 Task: Select a schedule automation every first tuesday of the month at 10:00 AM.
Action: Mouse moved to (433, 464)
Screenshot: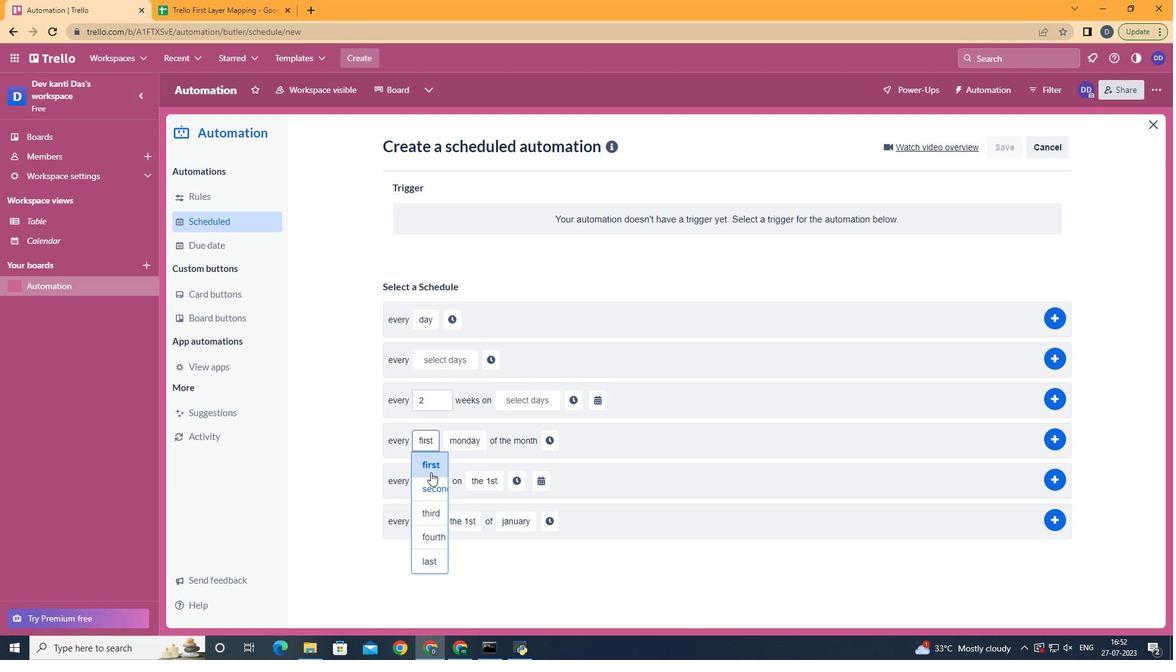 
Action: Mouse pressed left at (433, 464)
Screenshot: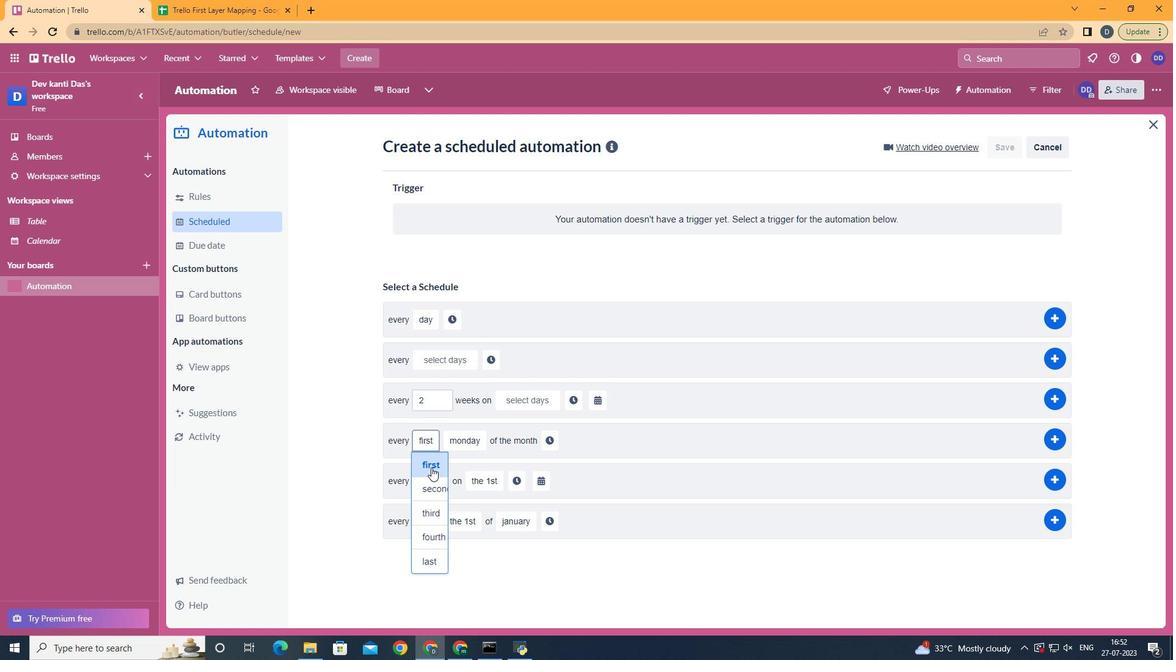 
Action: Mouse moved to (471, 481)
Screenshot: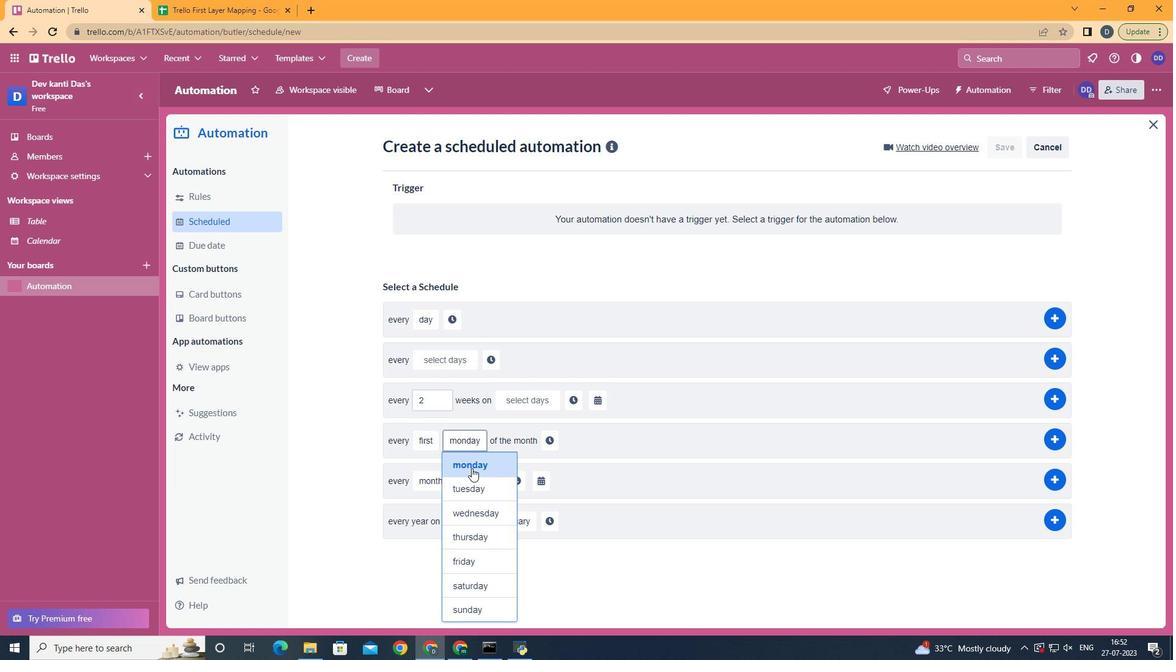 
Action: Mouse pressed left at (471, 481)
Screenshot: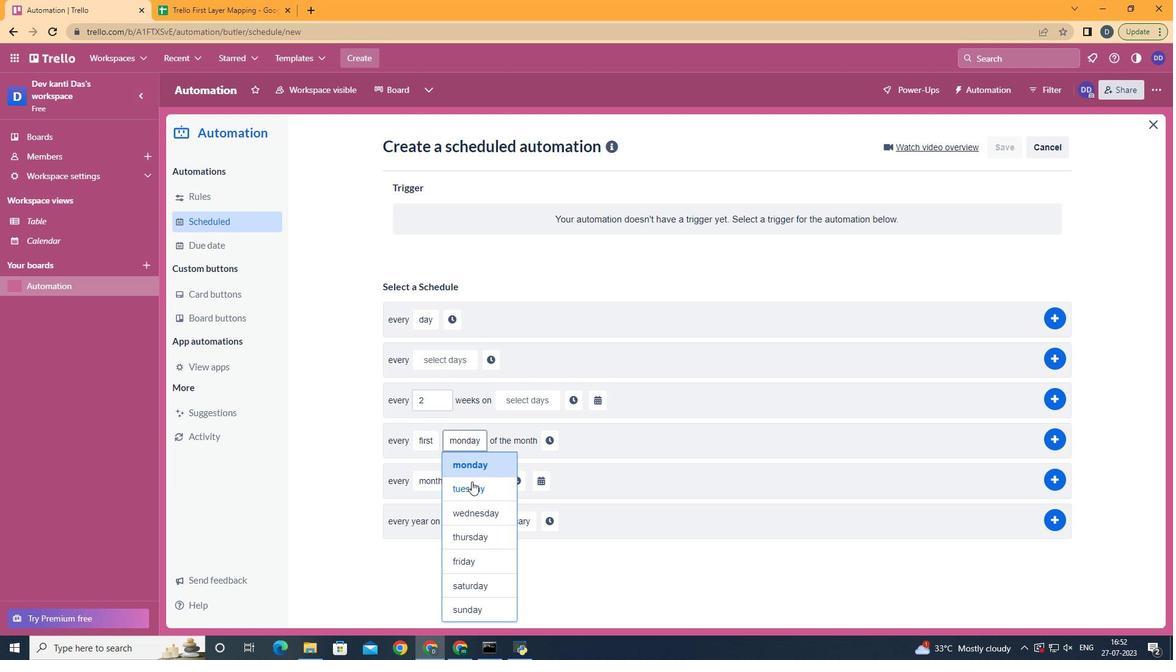 
Action: Mouse moved to (559, 438)
Screenshot: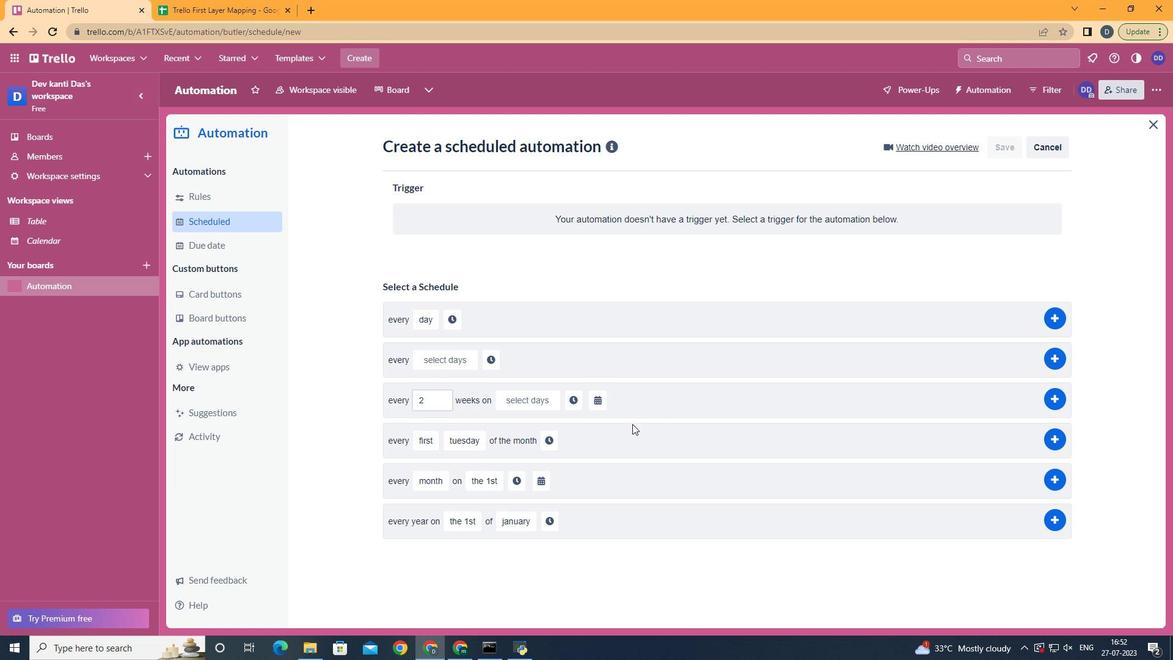 
Action: Mouse pressed left at (559, 438)
Screenshot: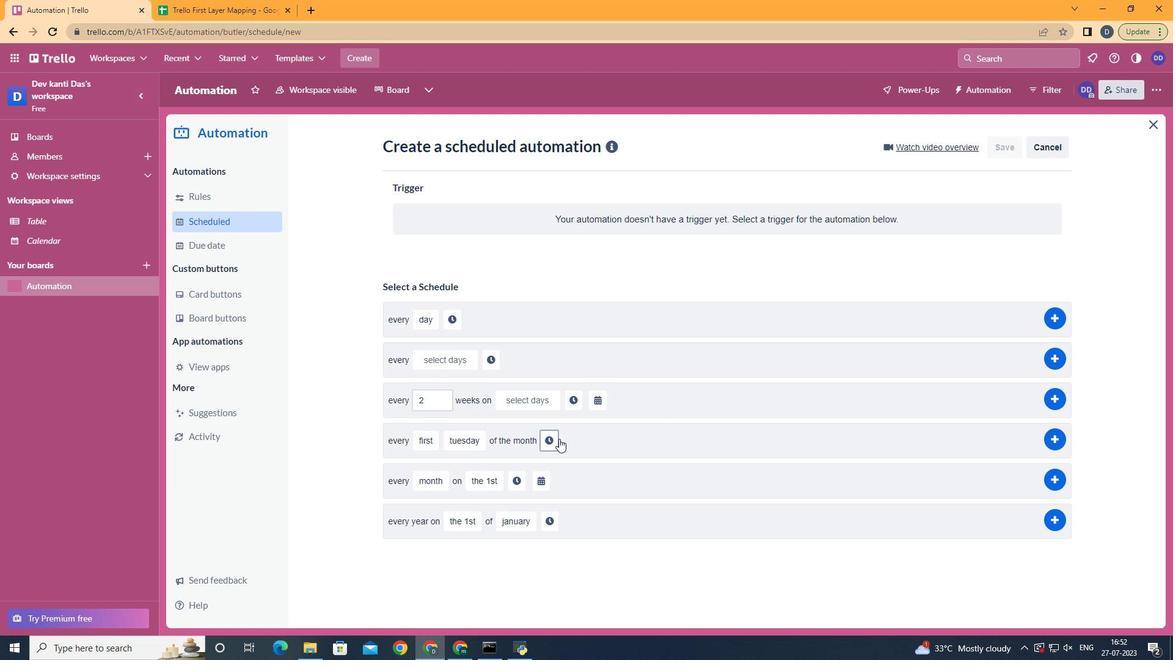 
Action: Mouse moved to (589, 444)
Screenshot: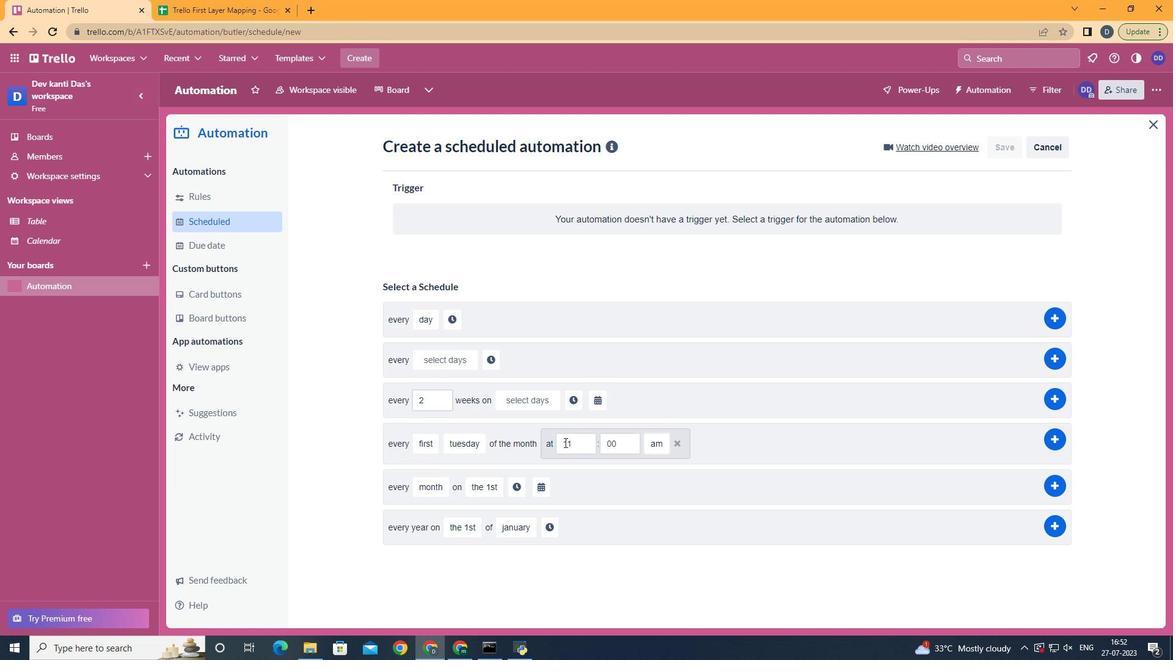 
Action: Mouse pressed left at (589, 444)
Screenshot: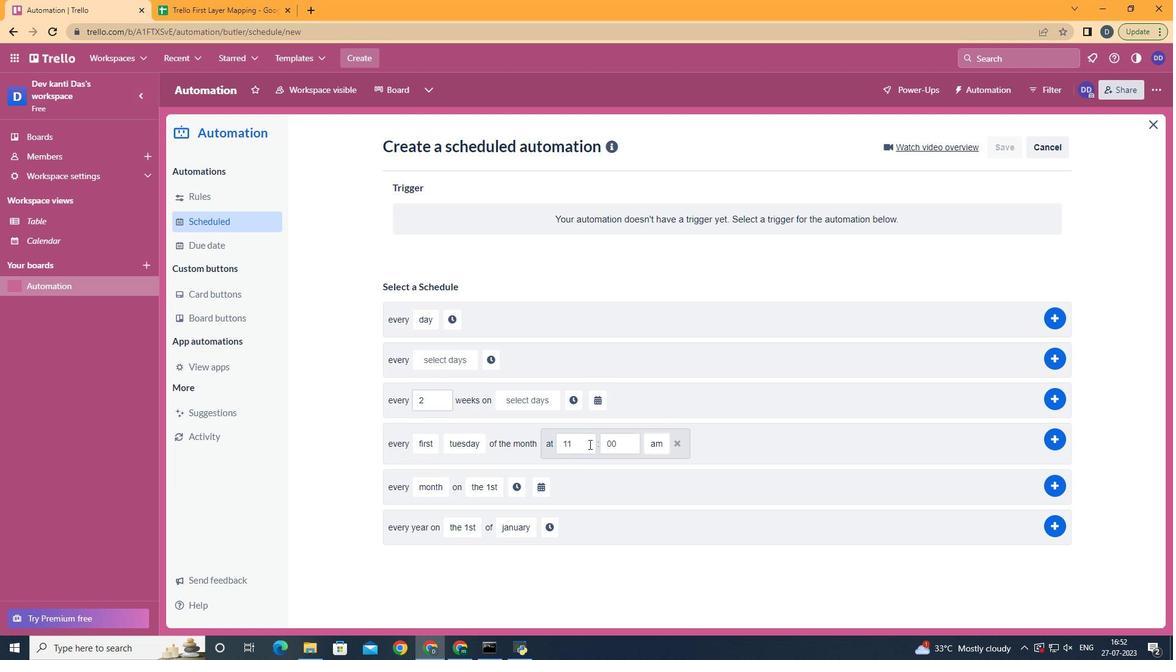 
Action: Key pressed <Key.backspace>0
Screenshot: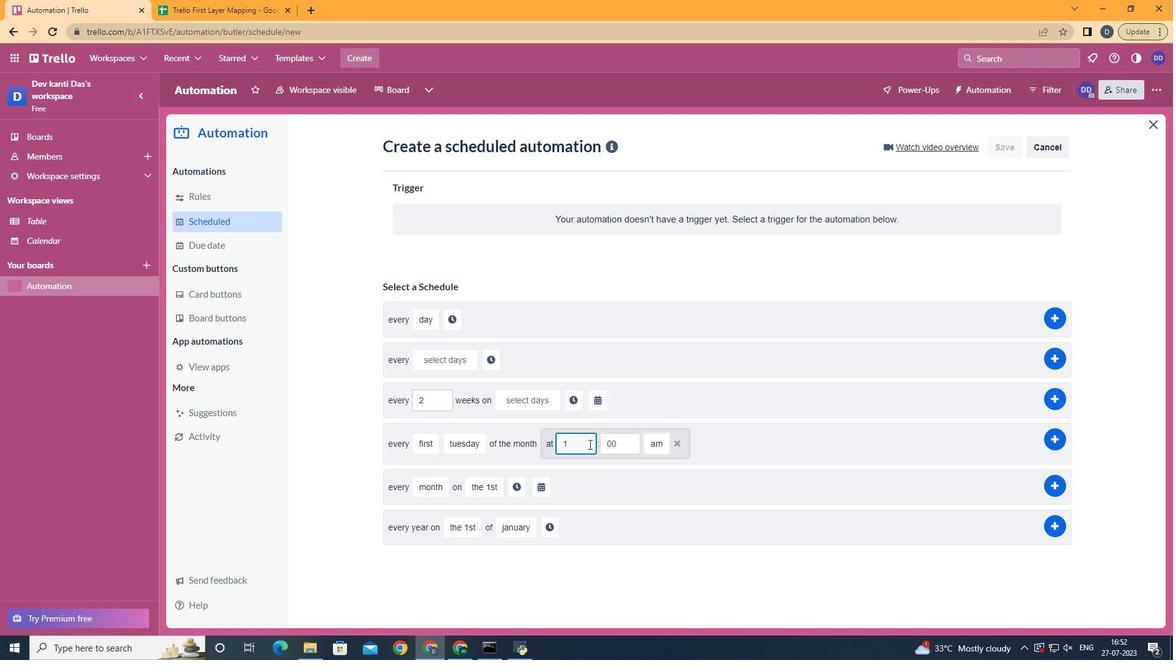 
Action: Mouse moved to (654, 463)
Screenshot: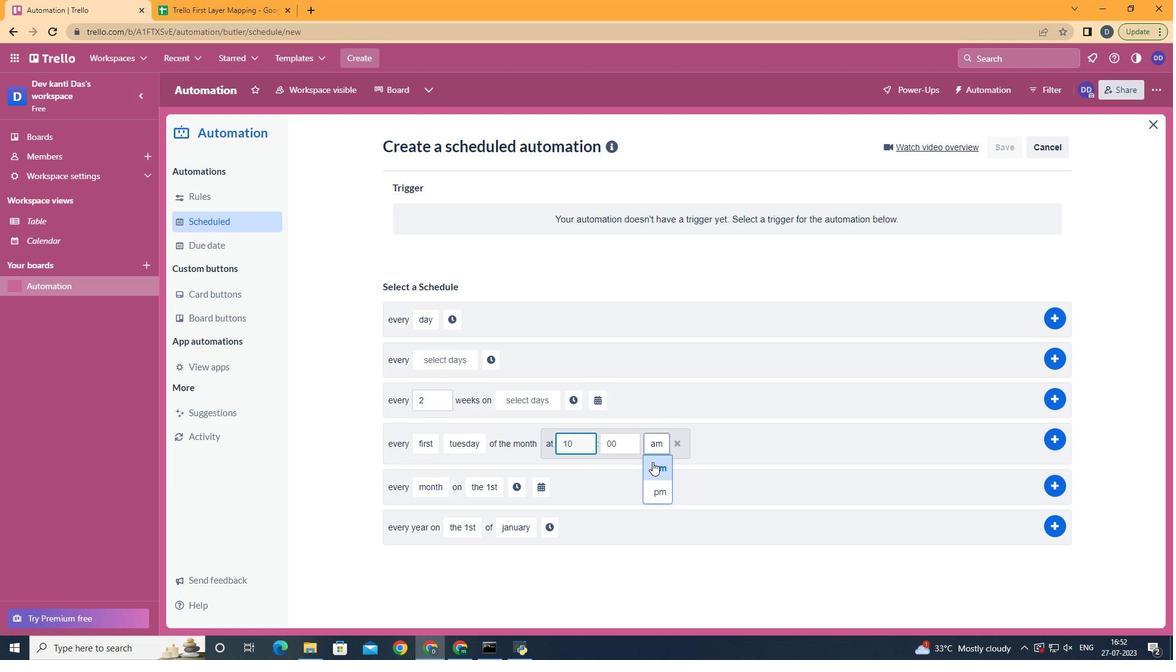 
Action: Mouse pressed left at (654, 463)
Screenshot: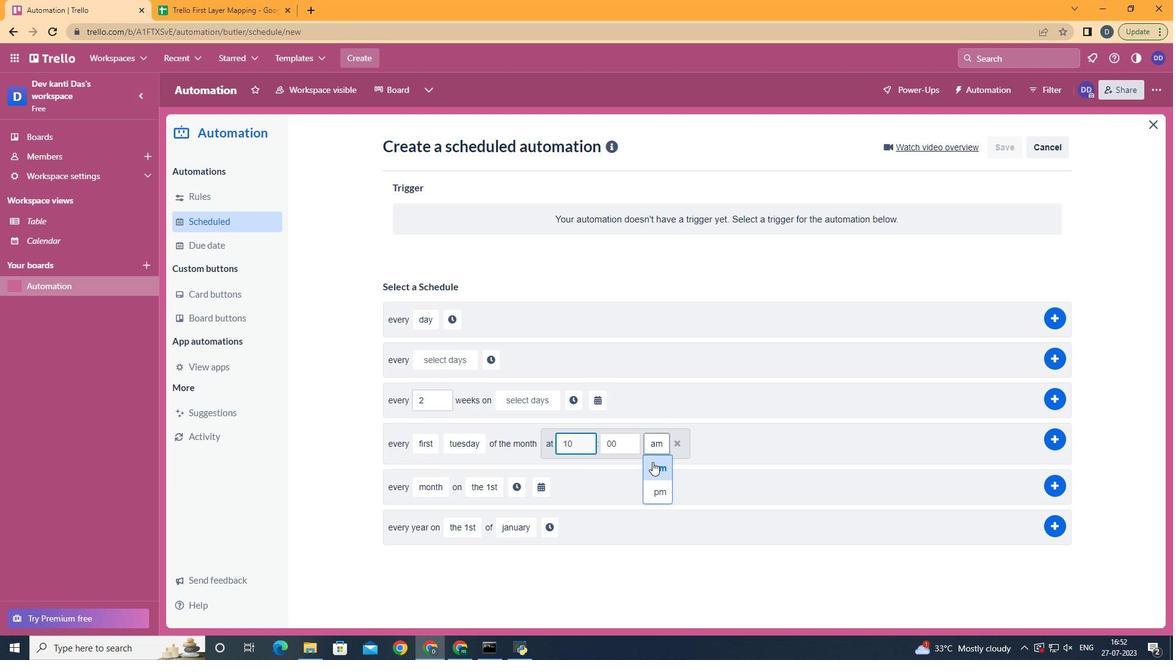 
Action: Mouse moved to (726, 446)
Screenshot: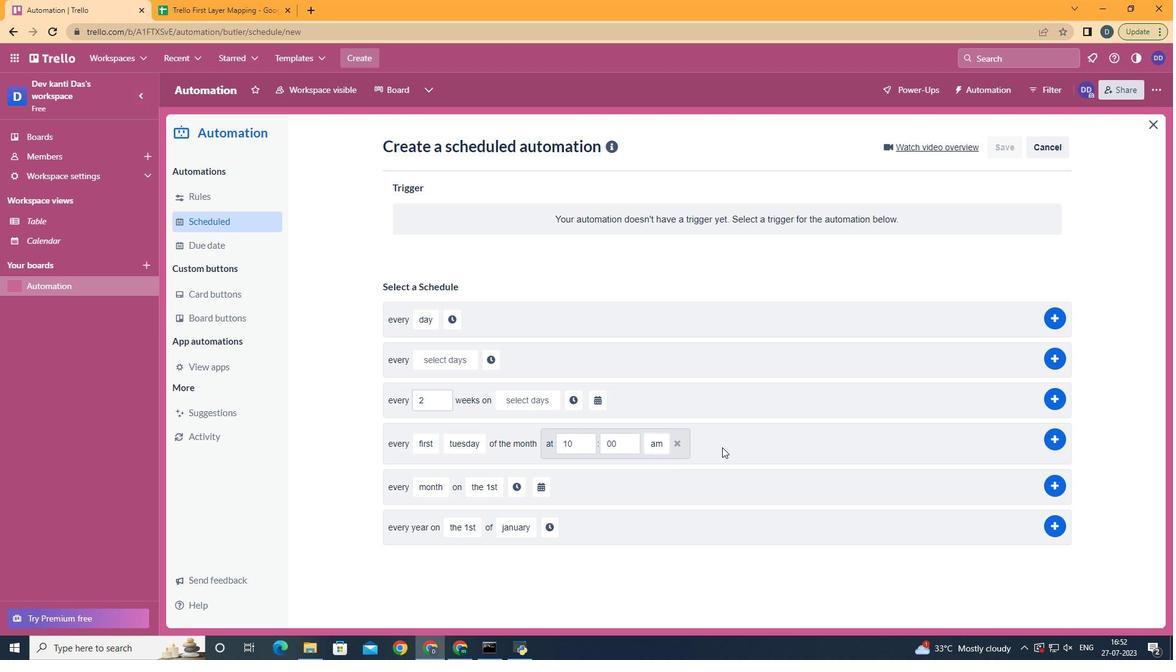 
